 Task: In the sheet Budget Analysis ToolFont size of heading  18 Font style of dataoswald 'Font size of data '9 Alignment of headline & dataAlign center.   Fill color in heading, Red Font color of dataIn the sheet  Attendance Summary Reportbook
Action: Mouse moved to (109, 190)
Screenshot: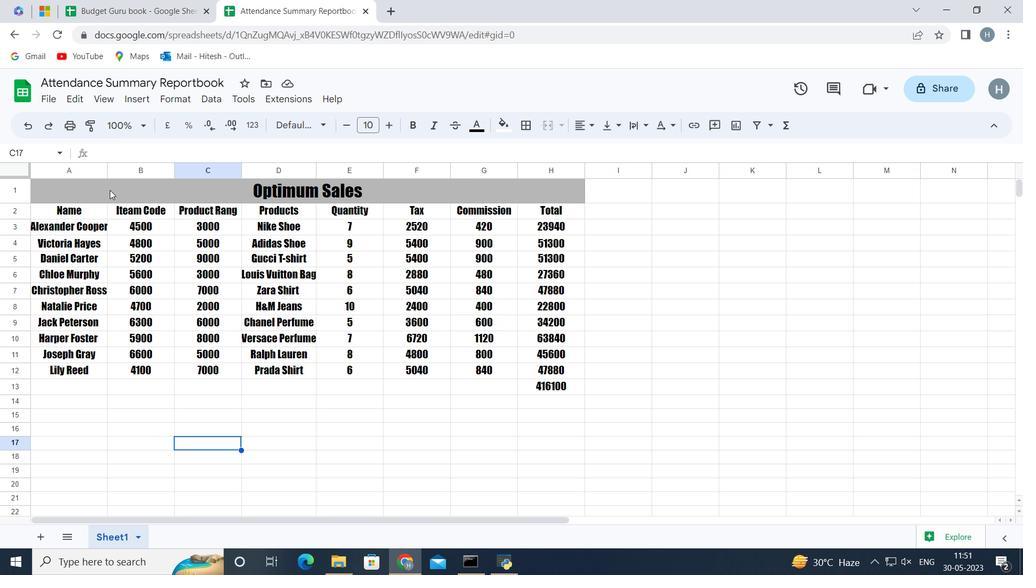 
Action: Mouse pressed left at (109, 190)
Screenshot: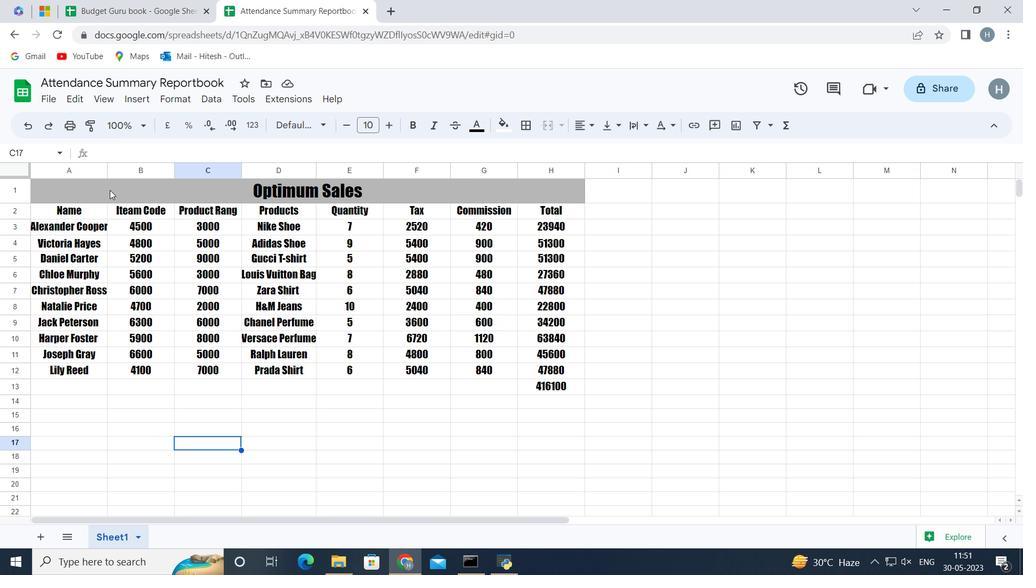 
Action: Mouse moved to (345, 122)
Screenshot: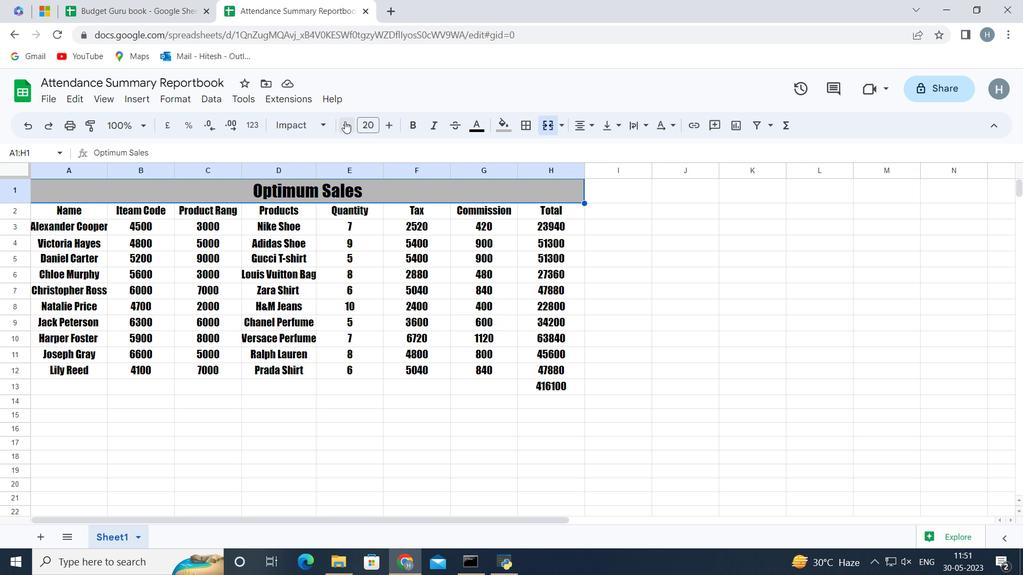 
Action: Mouse pressed left at (345, 122)
Screenshot: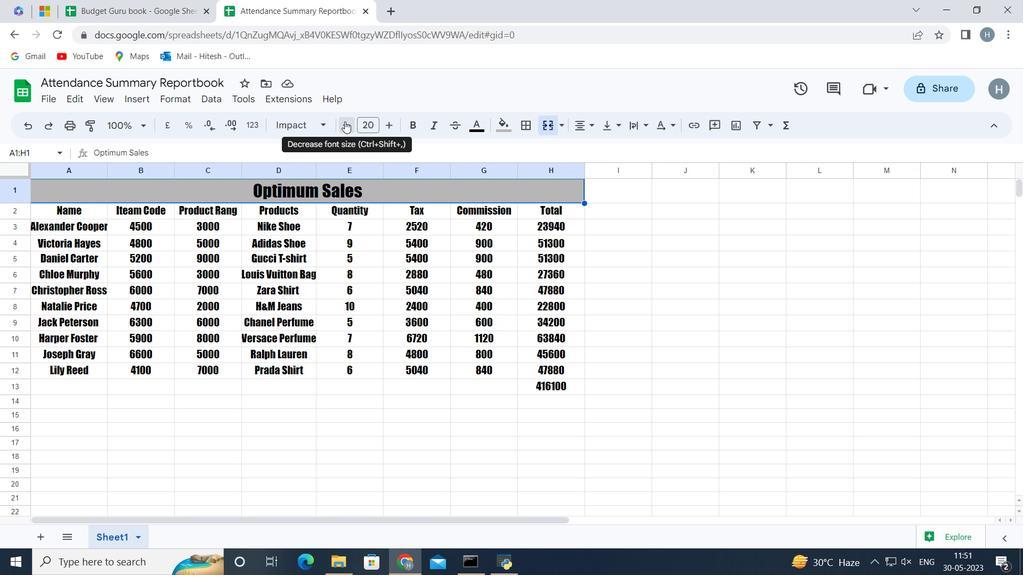 
Action: Mouse pressed left at (345, 122)
Screenshot: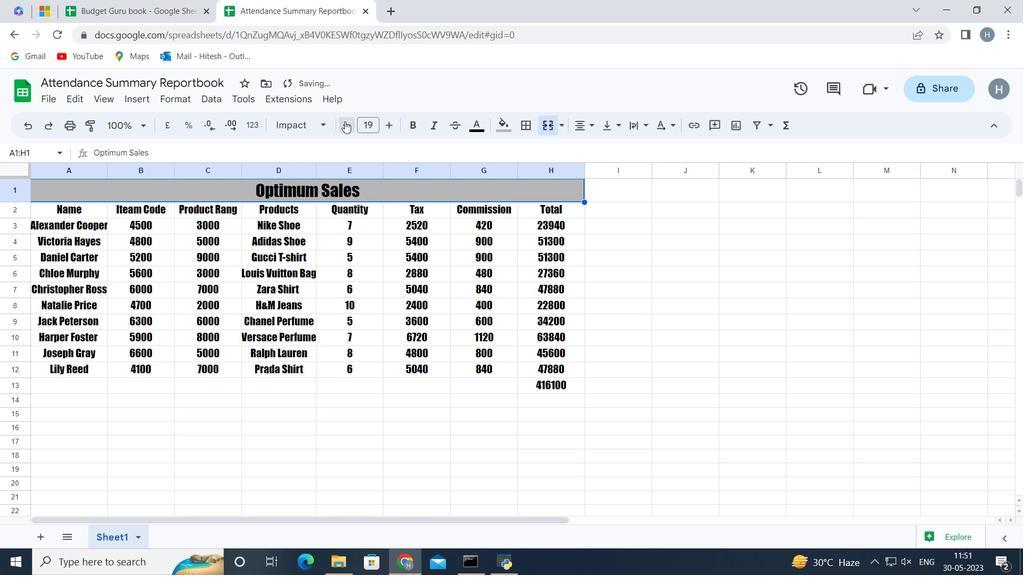
Action: Mouse moved to (317, 124)
Screenshot: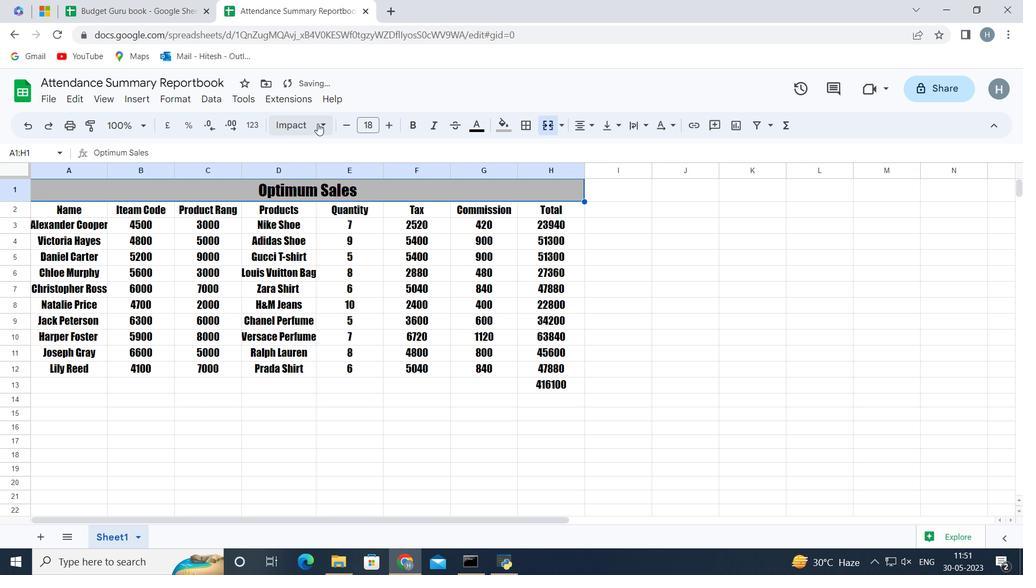 
Action: Mouse pressed left at (317, 124)
Screenshot: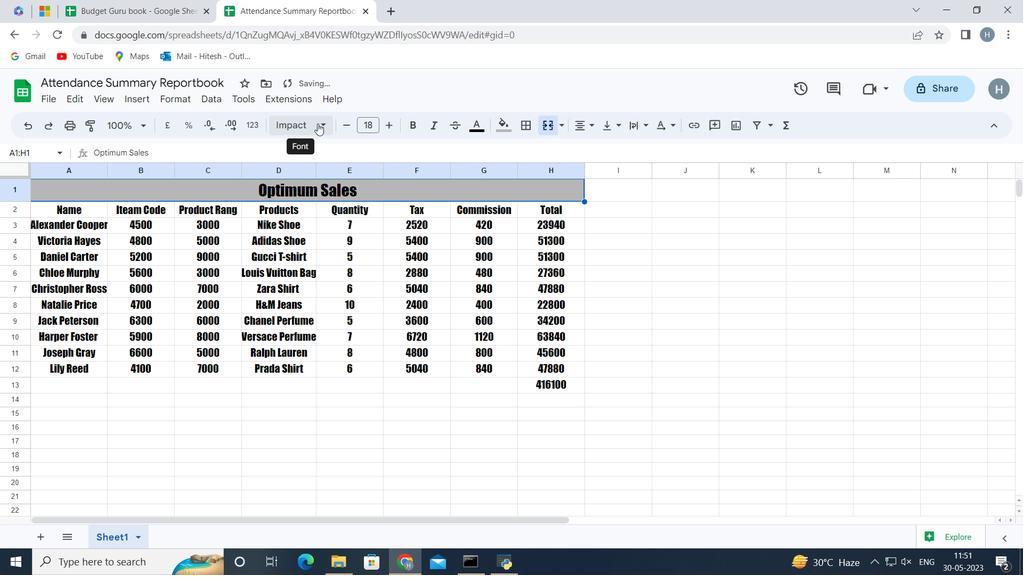 
Action: Mouse moved to (341, 276)
Screenshot: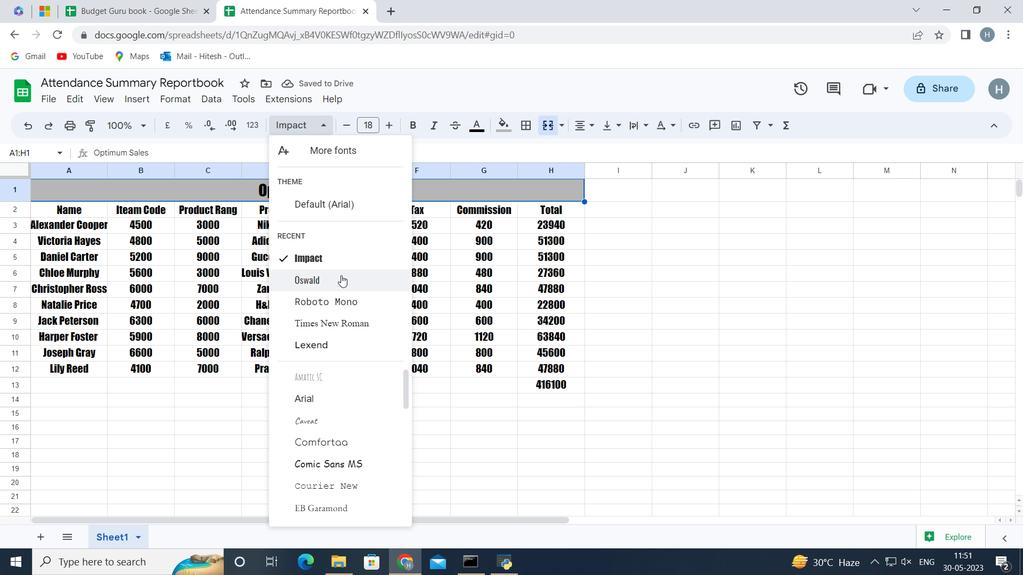 
Action: Mouse pressed left at (341, 276)
Screenshot: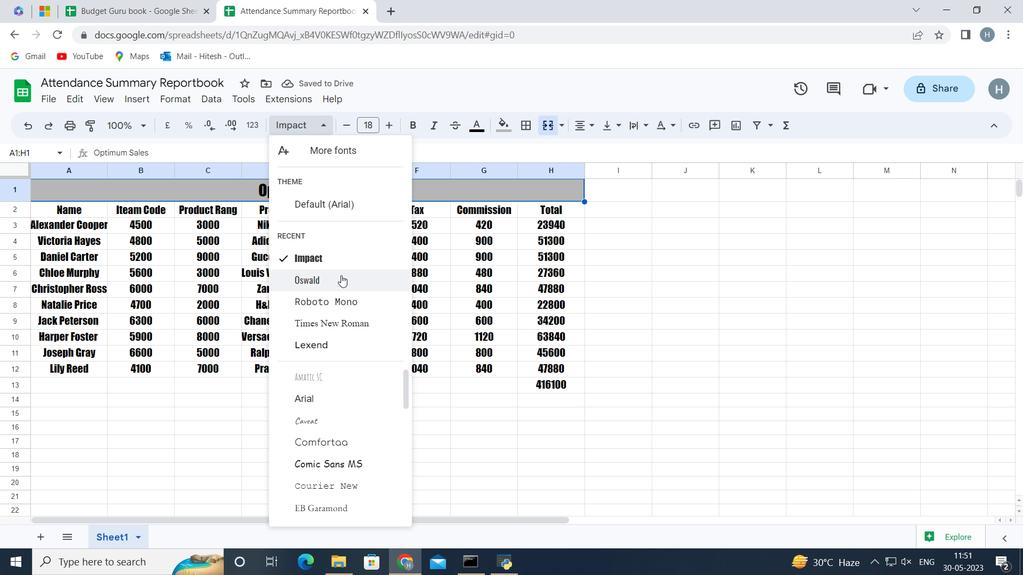 
Action: Mouse moved to (306, 396)
Screenshot: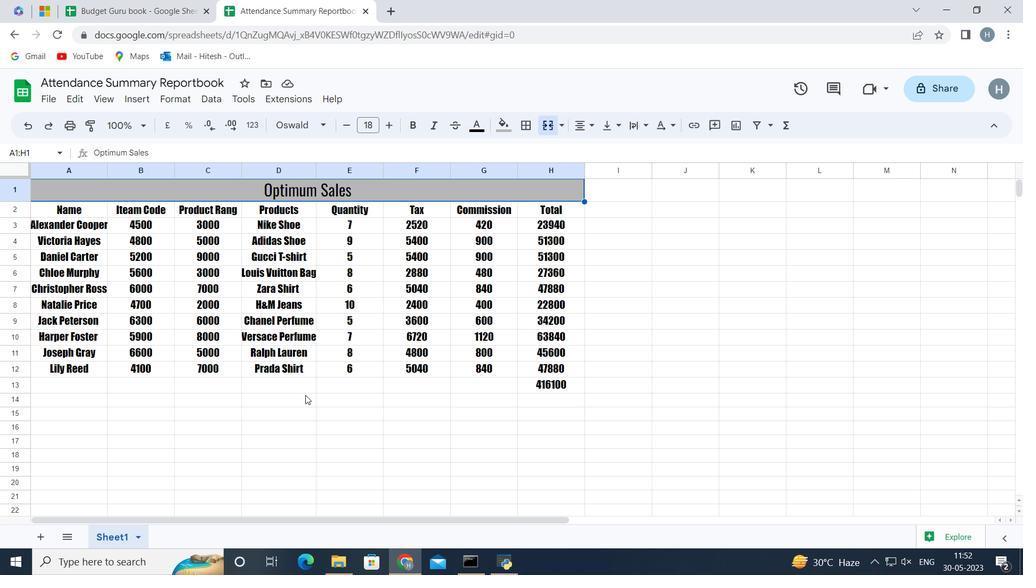 
Action: Mouse pressed left at (306, 396)
Screenshot: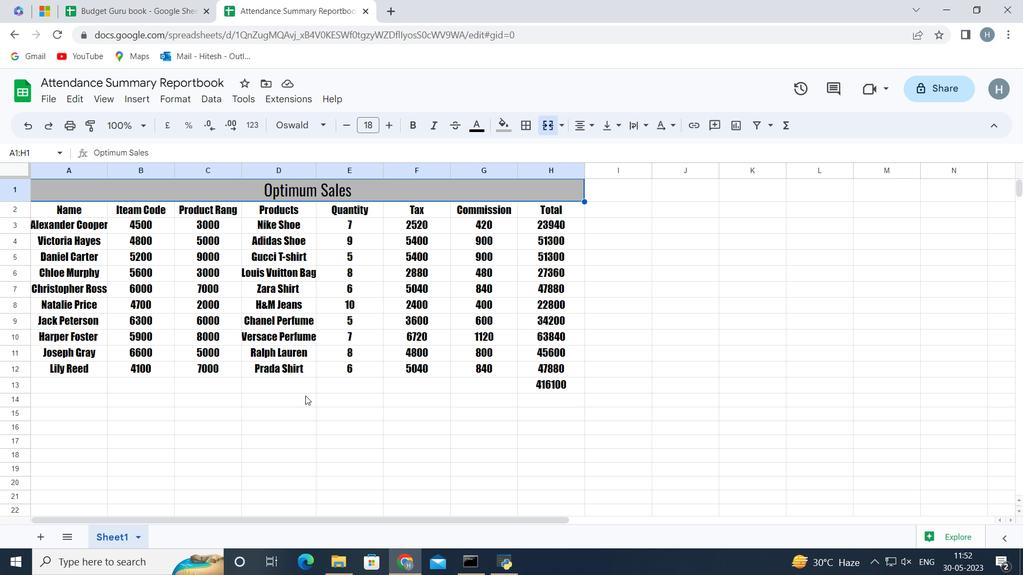 
Action: Mouse moved to (79, 212)
Screenshot: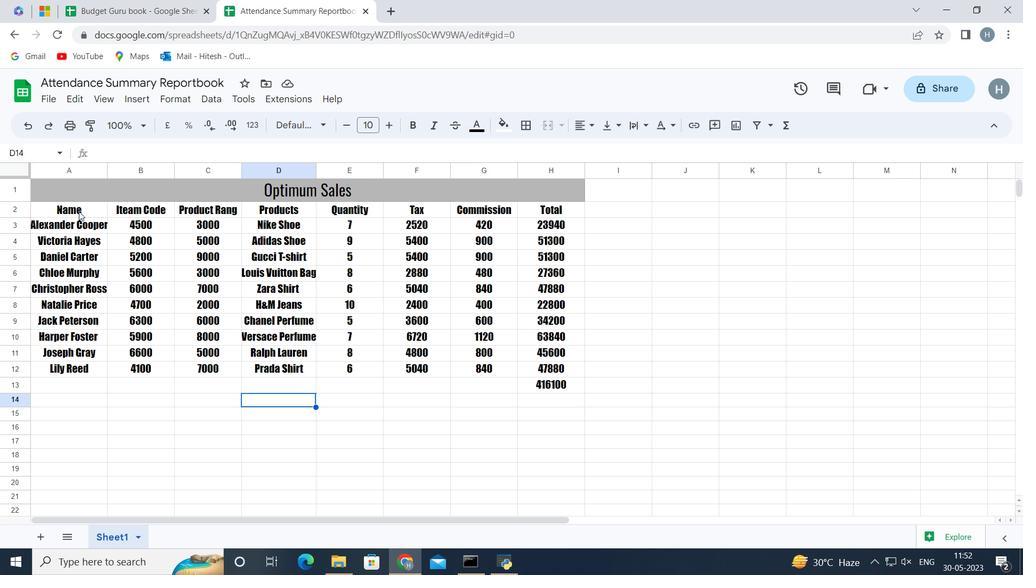 
Action: Mouse pressed left at (79, 212)
Screenshot: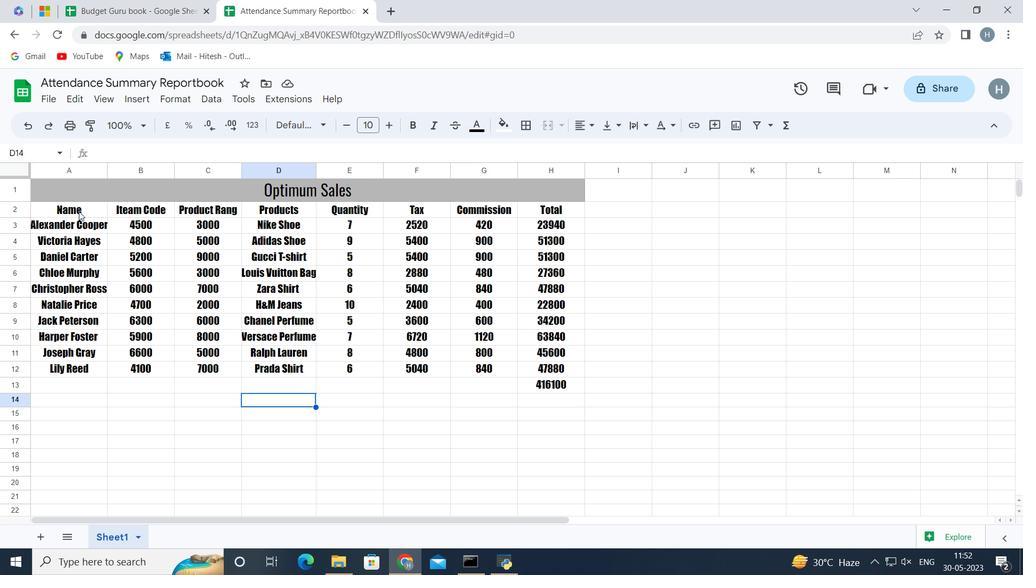 
Action: Key pressed <Key.shift><Key.right><Key.right><Key.right><Key.right><Key.right><Key.right><Key.right><Key.down><Key.down><Key.down><Key.down><Key.down><Key.down><Key.down><Key.down><Key.down><Key.down><Key.down>
Screenshot: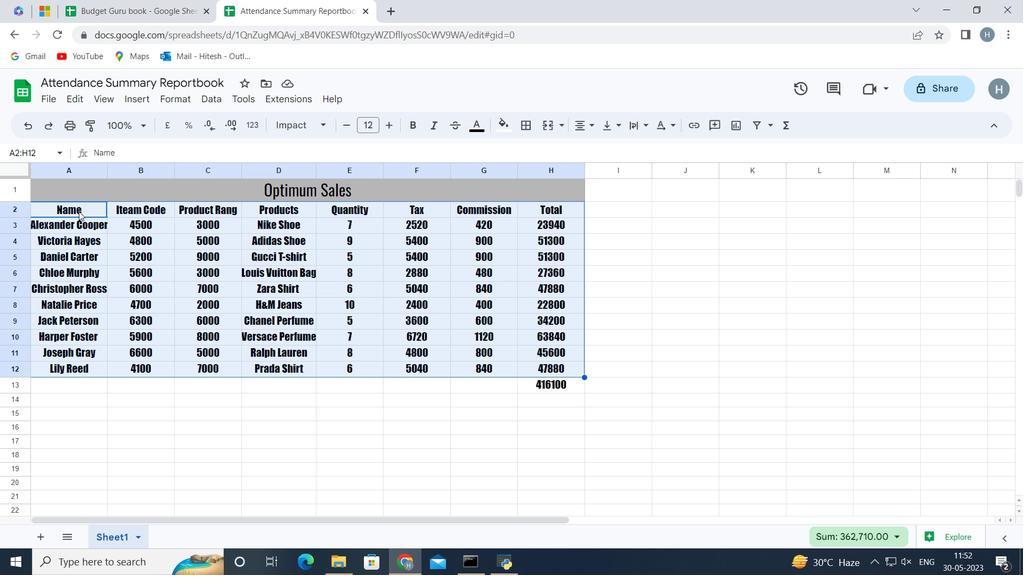 
Action: Mouse moved to (349, 121)
Screenshot: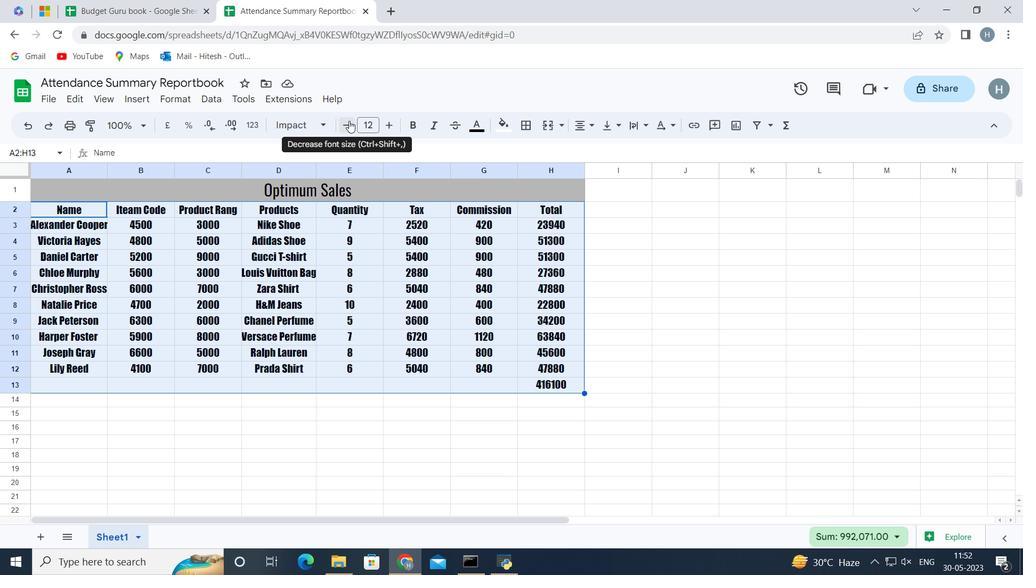 
Action: Mouse pressed left at (349, 121)
Screenshot: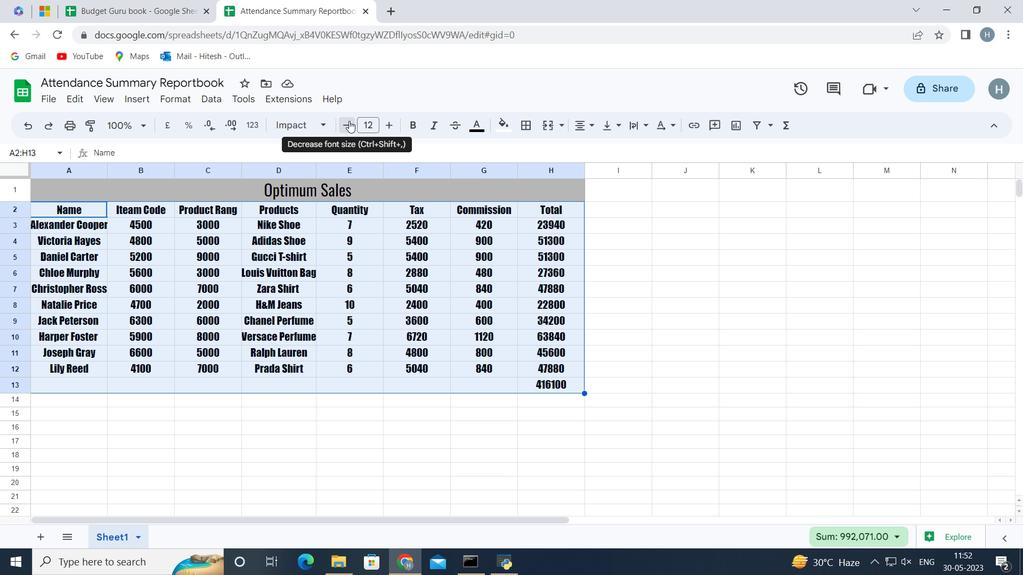 
Action: Mouse moved to (348, 121)
Screenshot: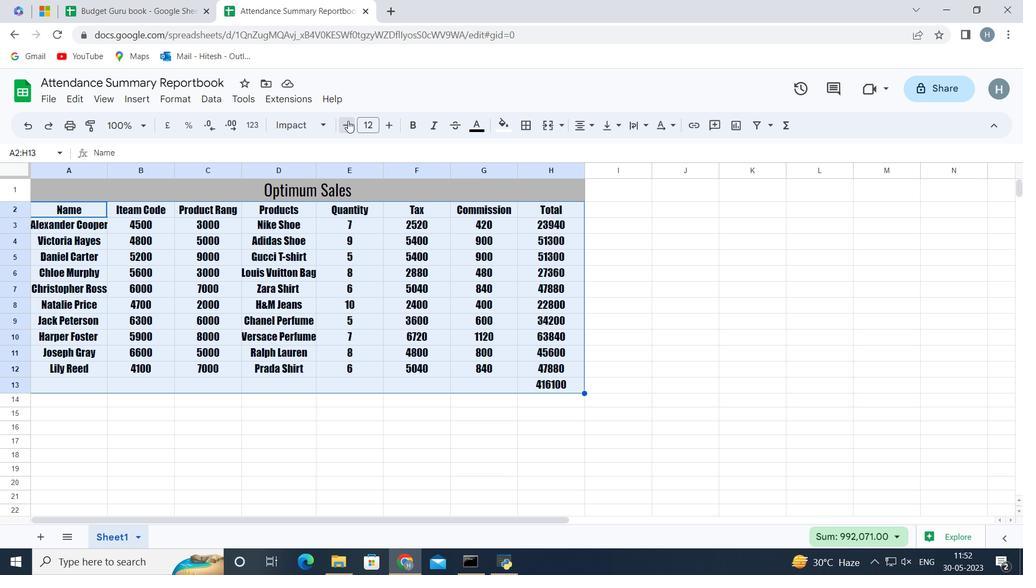 
Action: Mouse pressed left at (348, 121)
Screenshot: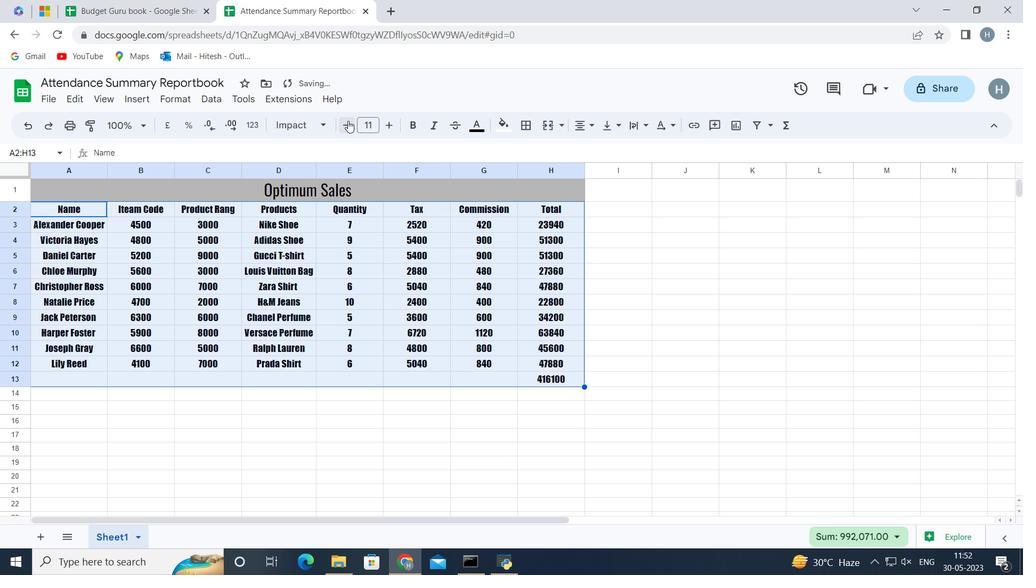 
Action: Mouse pressed left at (348, 121)
Screenshot: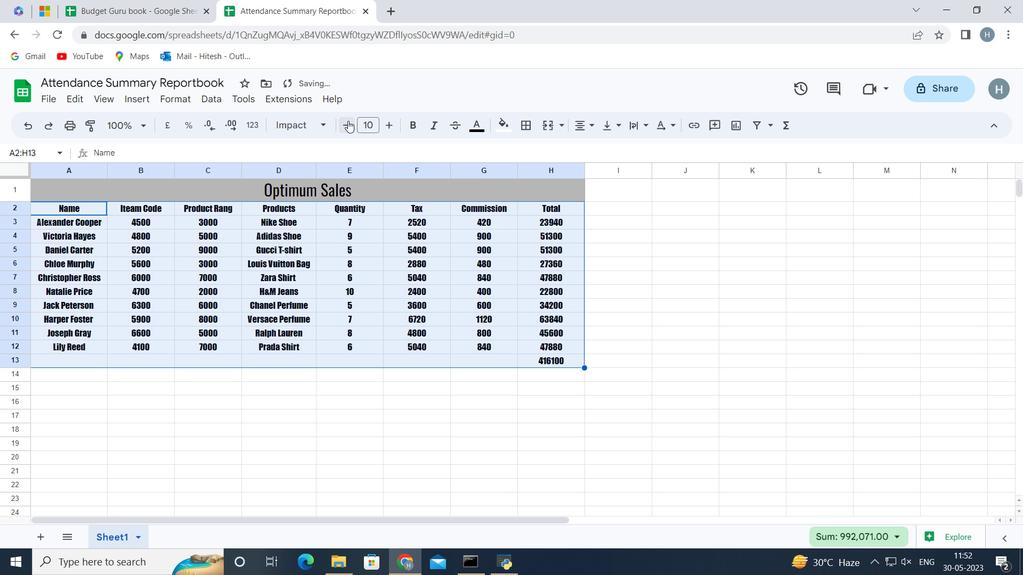 
Action: Mouse moved to (309, 392)
Screenshot: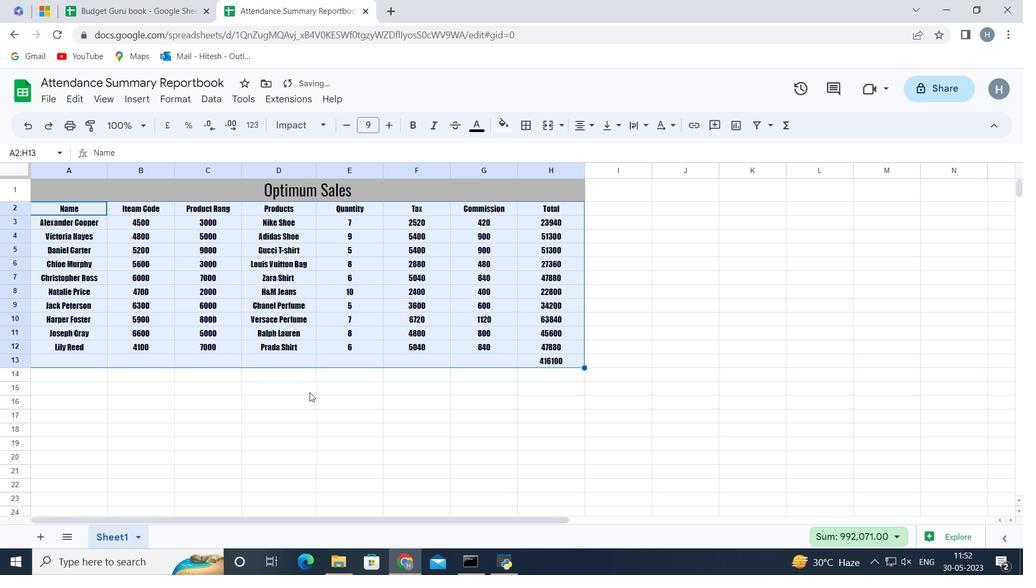 
Action: Mouse pressed left at (309, 392)
Screenshot: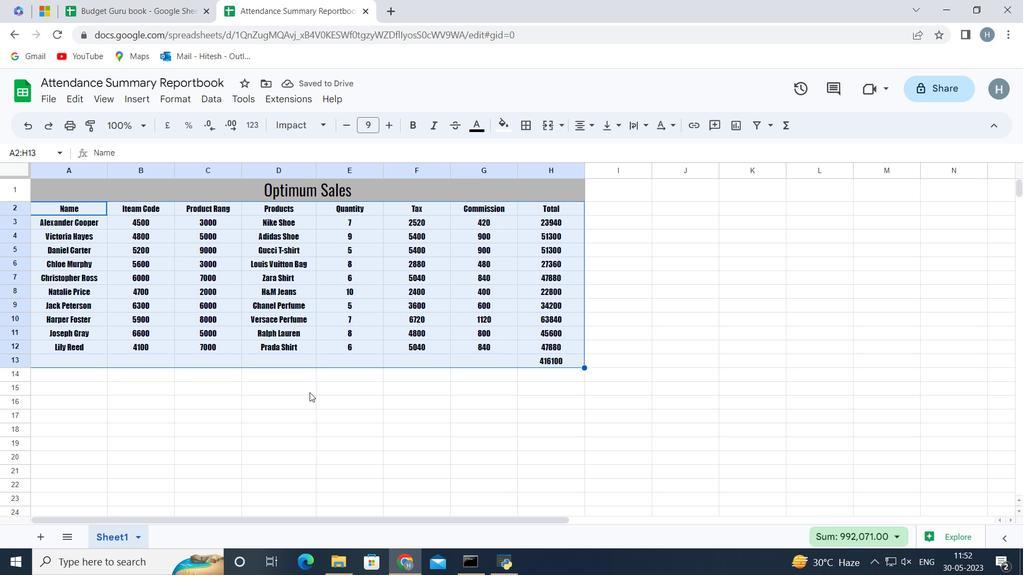 
Action: Mouse moved to (67, 188)
Screenshot: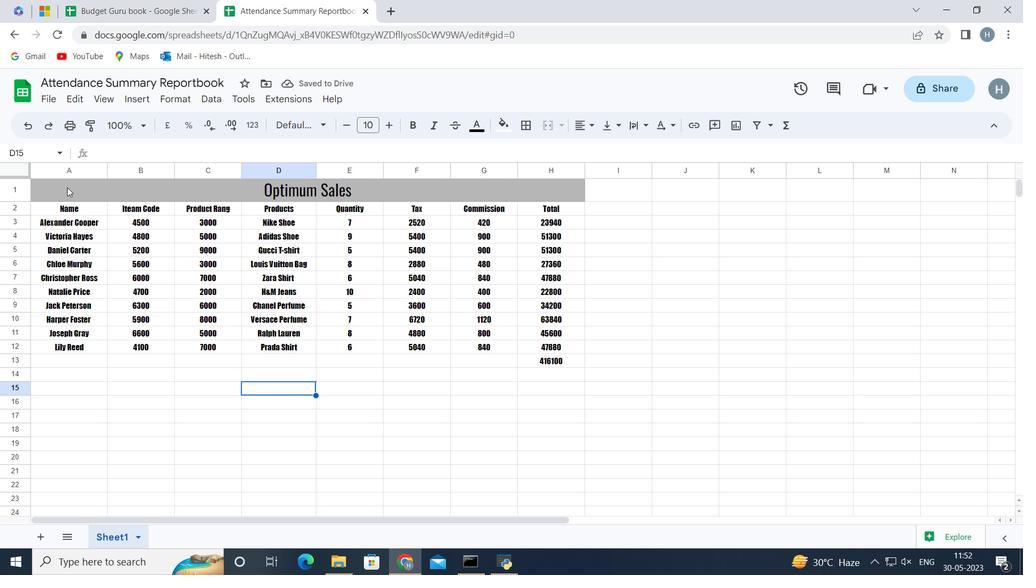 
Action: Mouse pressed left at (67, 188)
Screenshot: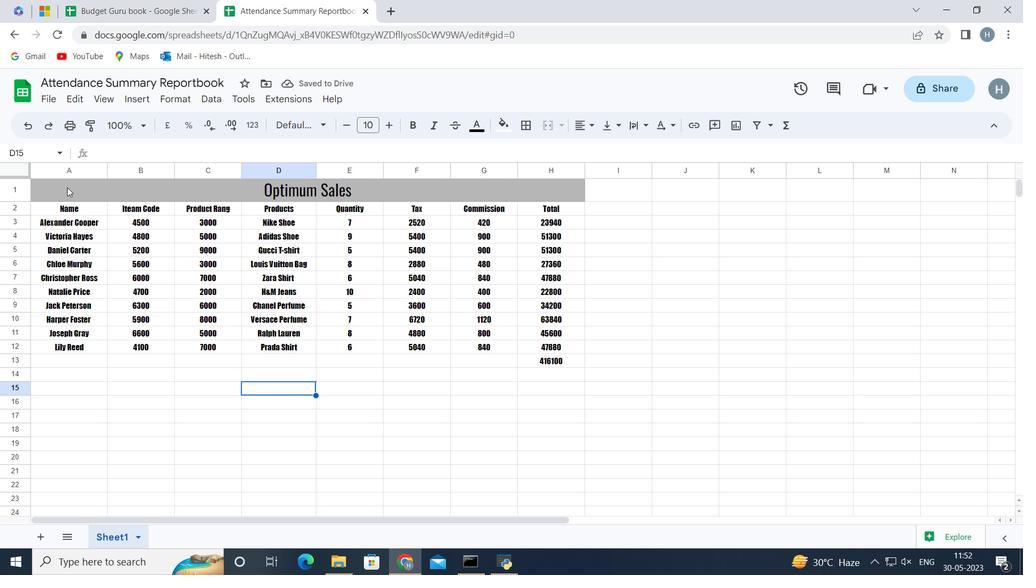 
Action: Key pressed <Key.shift><Key.down><Key.down><Key.down><Key.down><Key.down><Key.down><Key.down><Key.down><Key.down><Key.down><Key.down><Key.down>
Screenshot: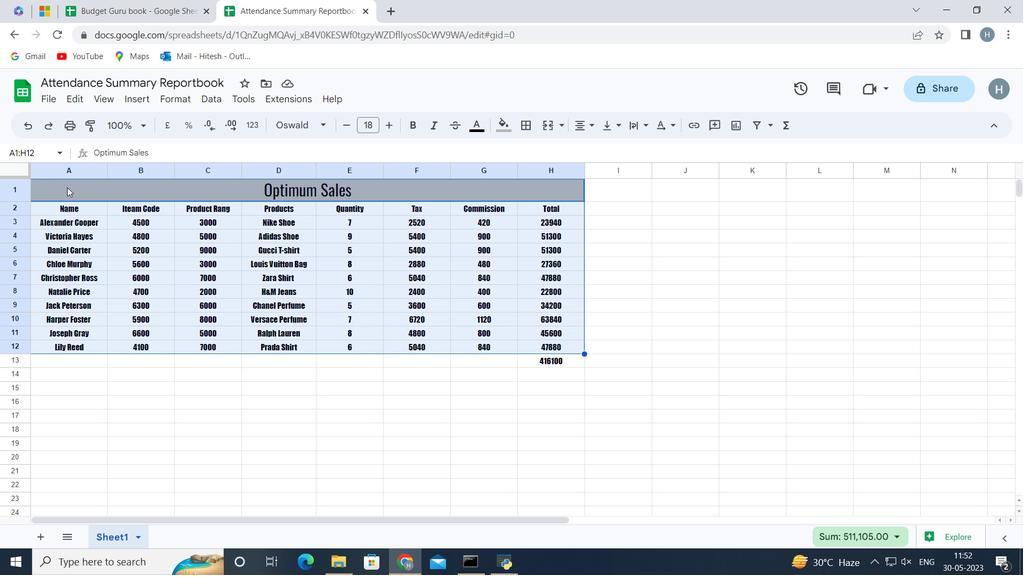 
Action: Mouse moved to (576, 125)
Screenshot: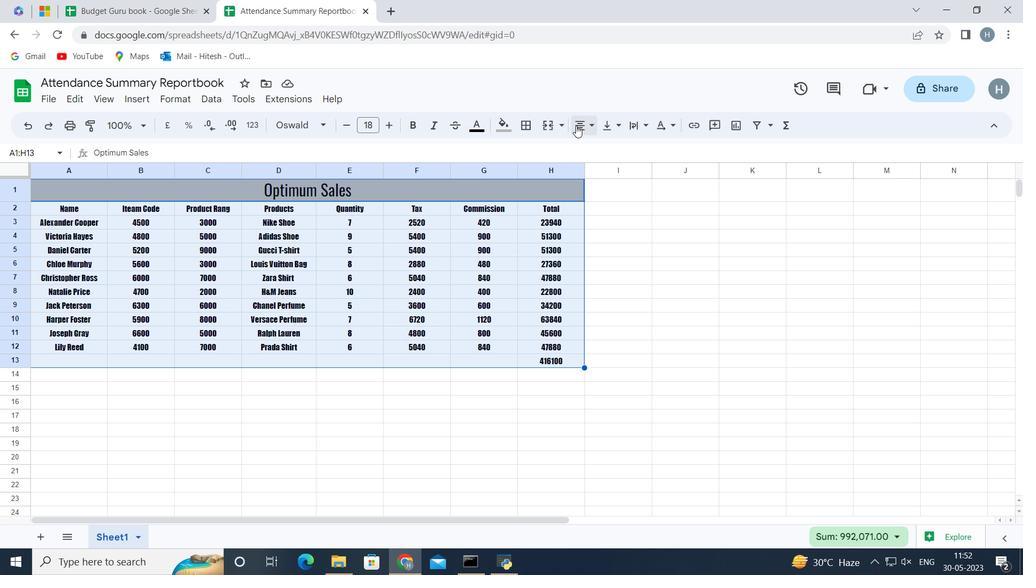 
Action: Mouse pressed left at (576, 125)
Screenshot: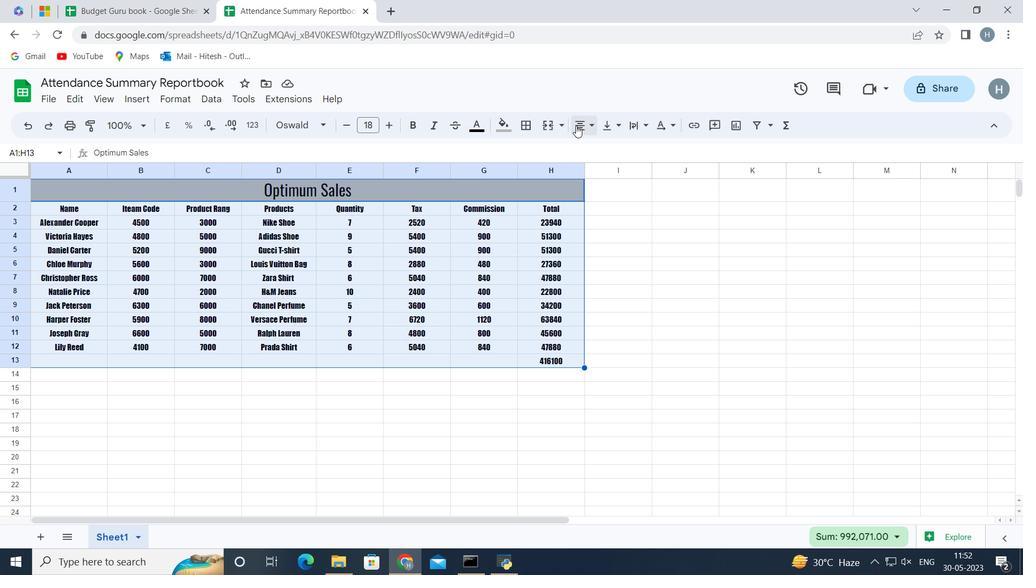 
Action: Mouse moved to (607, 147)
Screenshot: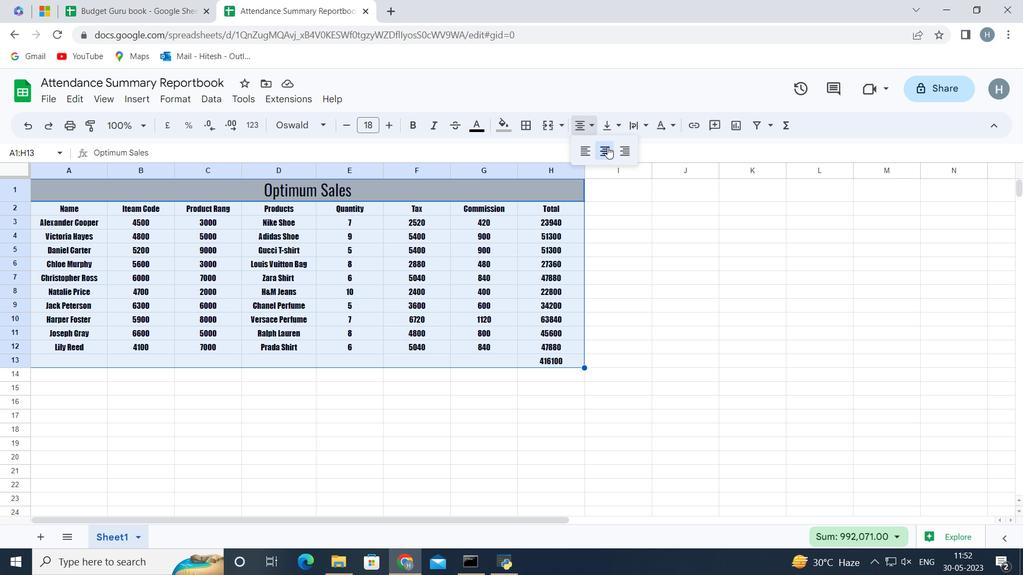 
Action: Mouse pressed left at (607, 147)
Screenshot: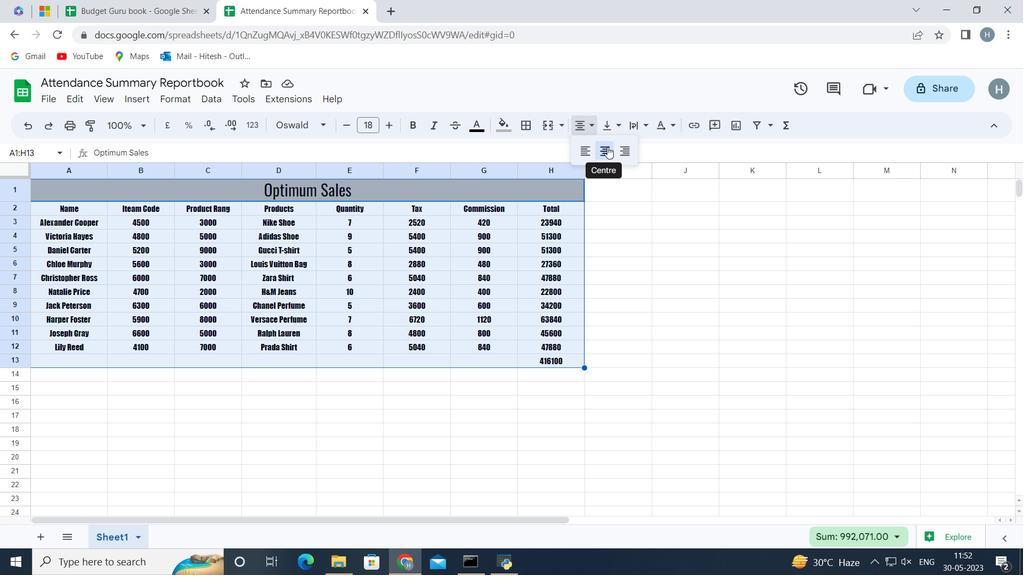
Action: Mouse moved to (181, 413)
Screenshot: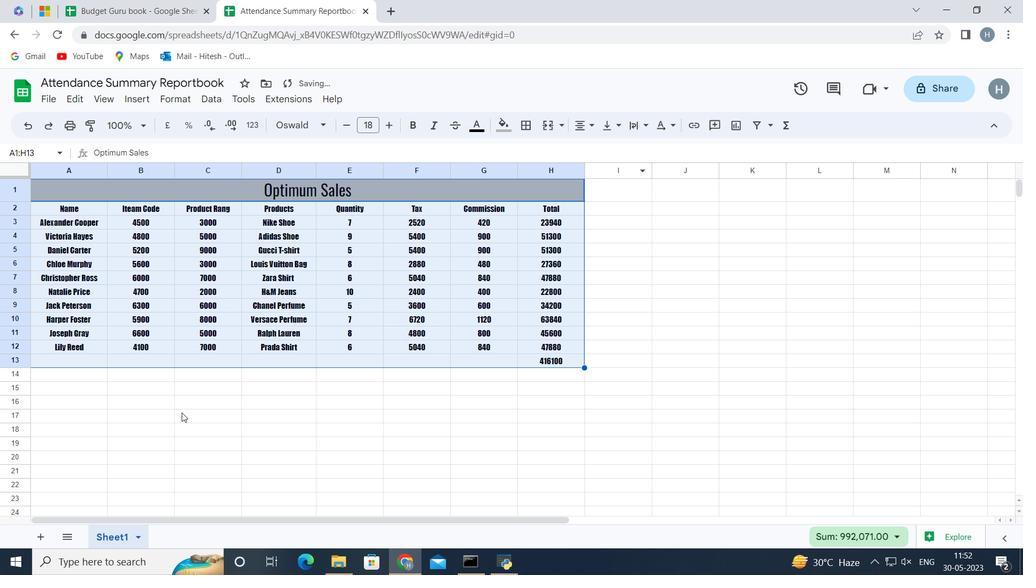 
Action: Mouse pressed left at (181, 413)
Screenshot: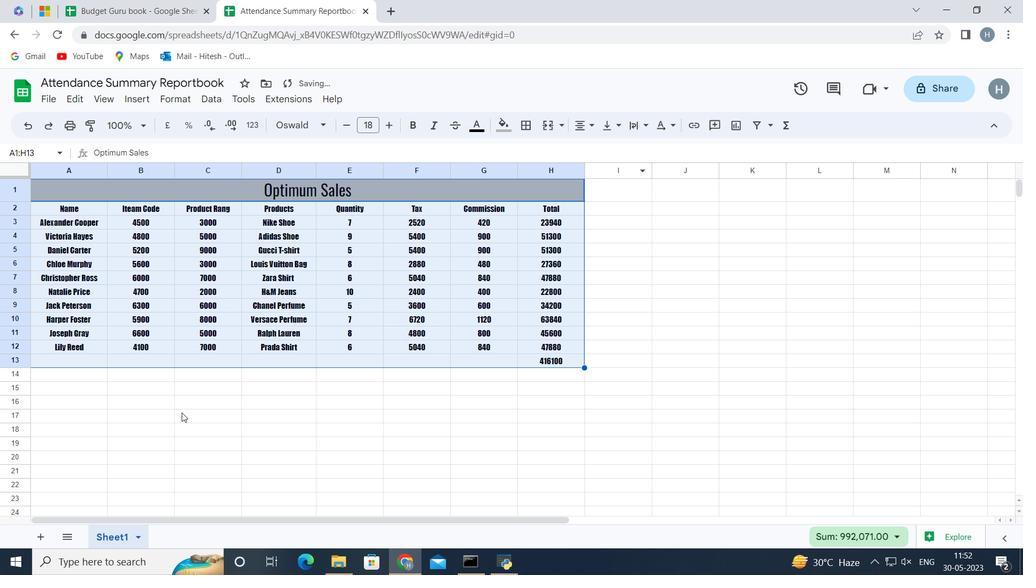 
Action: Mouse moved to (65, 187)
Screenshot: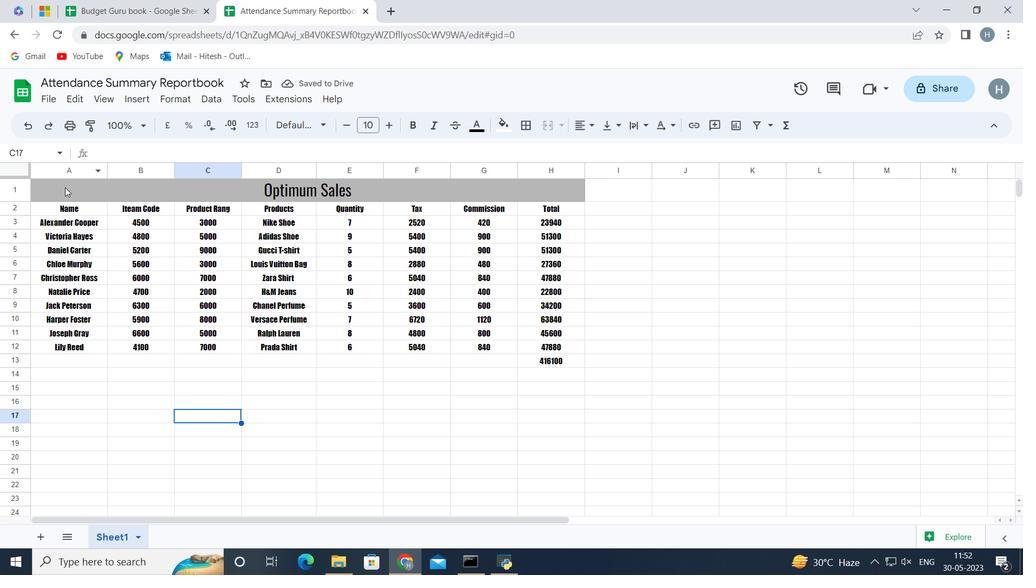 
Action: Mouse pressed left at (65, 187)
Screenshot: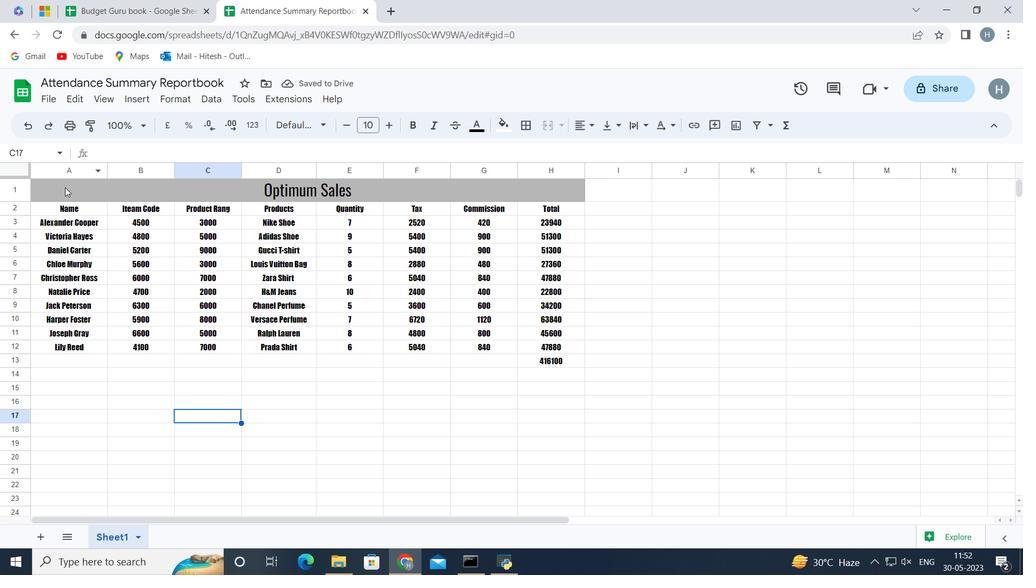 
Action: Mouse moved to (505, 125)
Screenshot: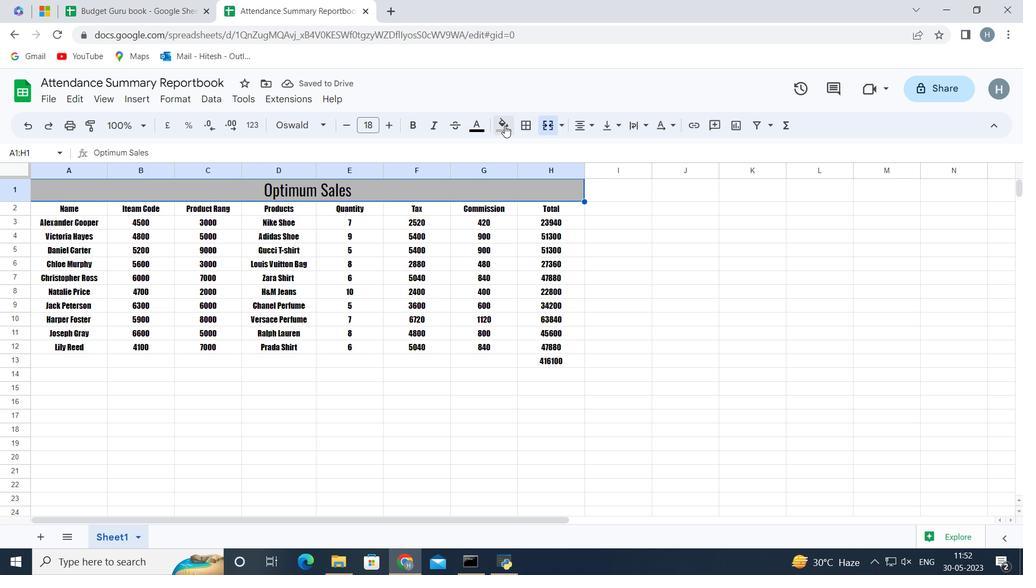 
Action: Mouse pressed left at (505, 125)
Screenshot: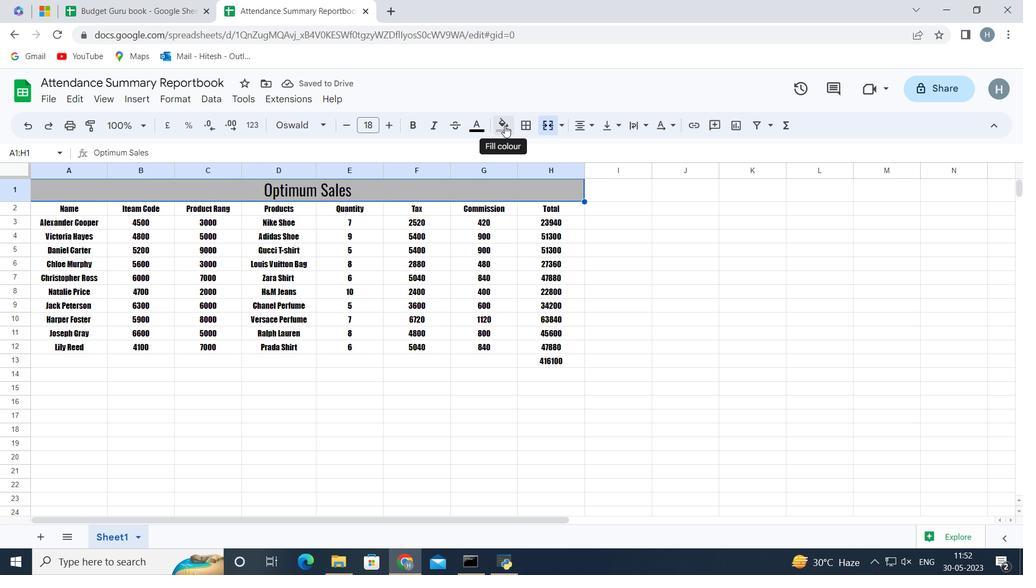 
Action: Mouse moved to (524, 181)
Screenshot: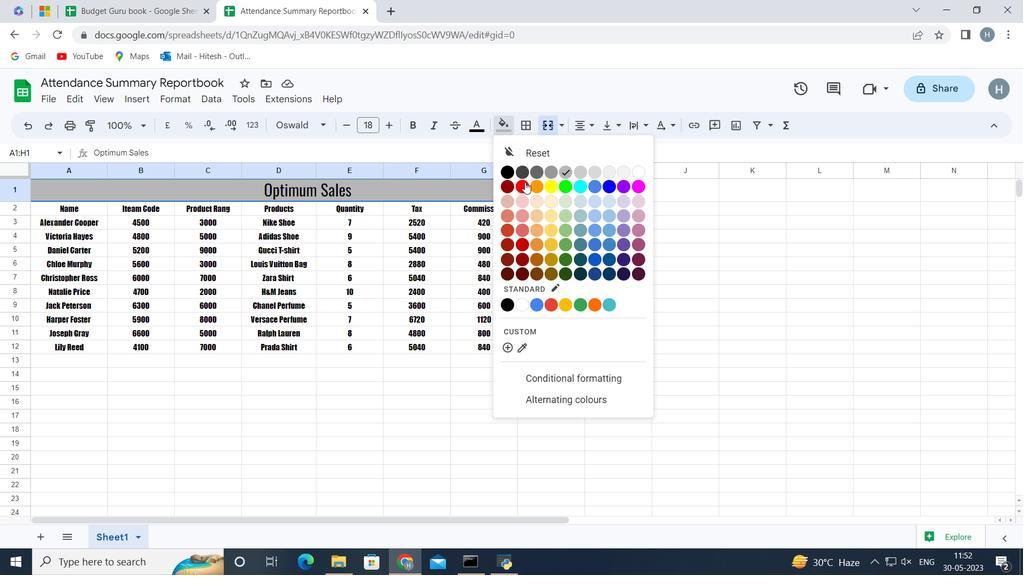 
Action: Mouse pressed left at (524, 181)
Screenshot: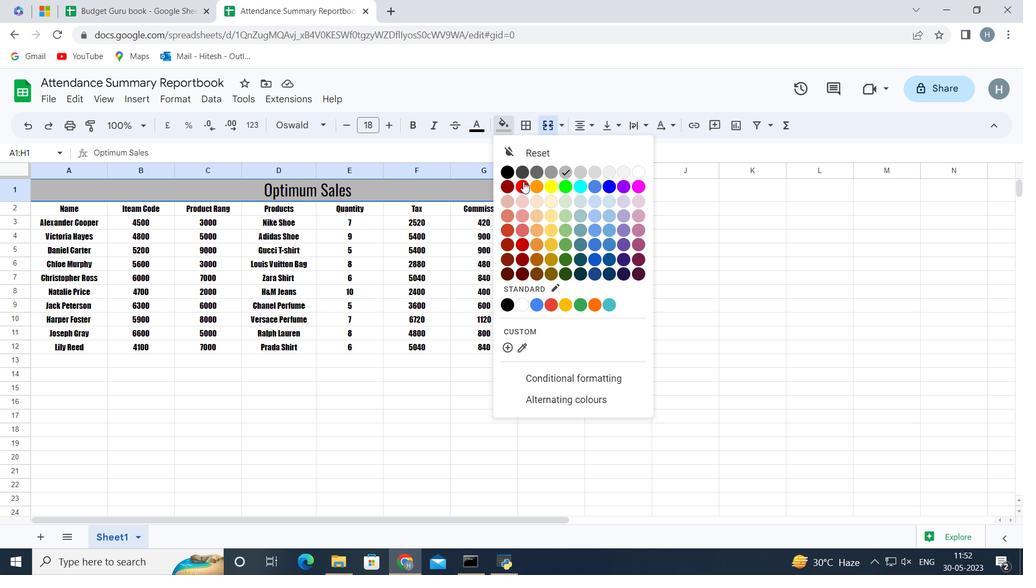 
Action: Mouse moved to (300, 384)
Screenshot: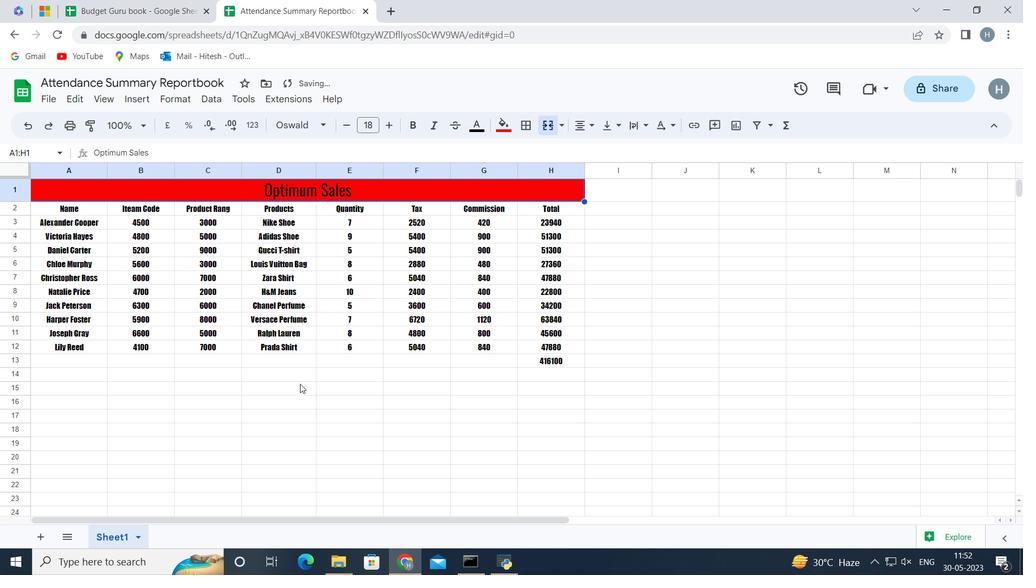 
Action: Mouse pressed left at (300, 384)
Screenshot: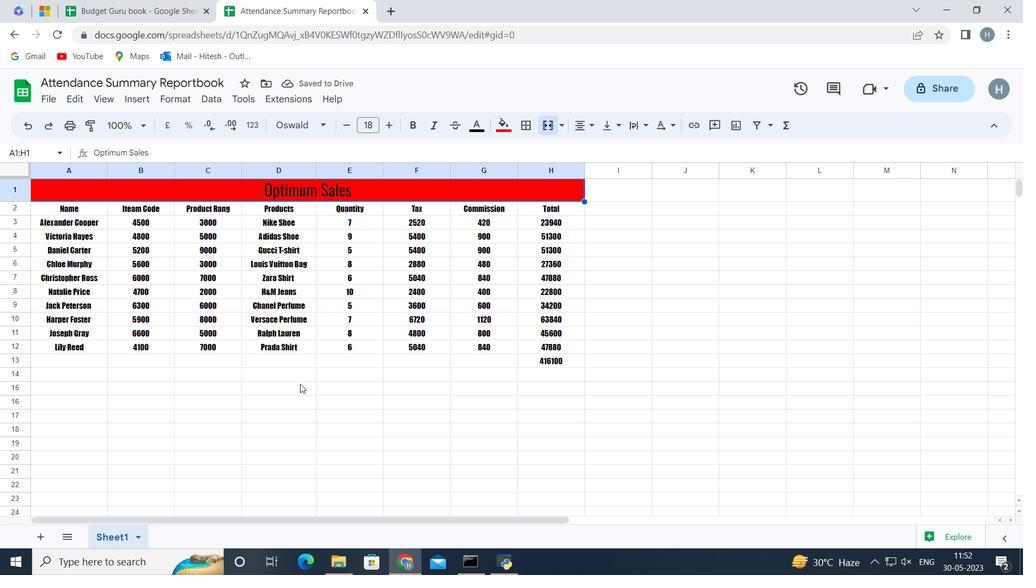 
Action: Mouse moved to (65, 206)
Screenshot: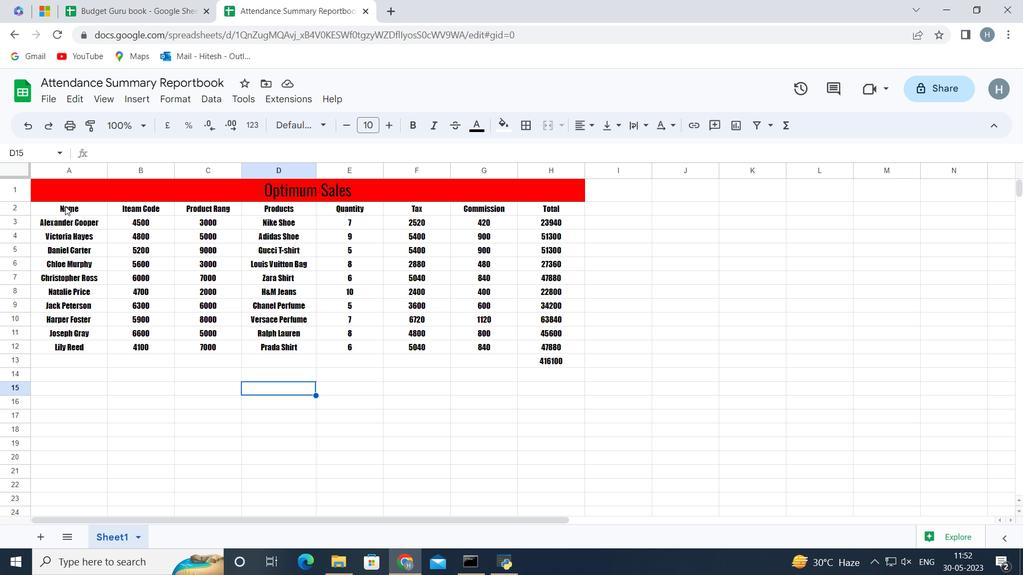 
Action: Mouse pressed left at (65, 206)
Screenshot: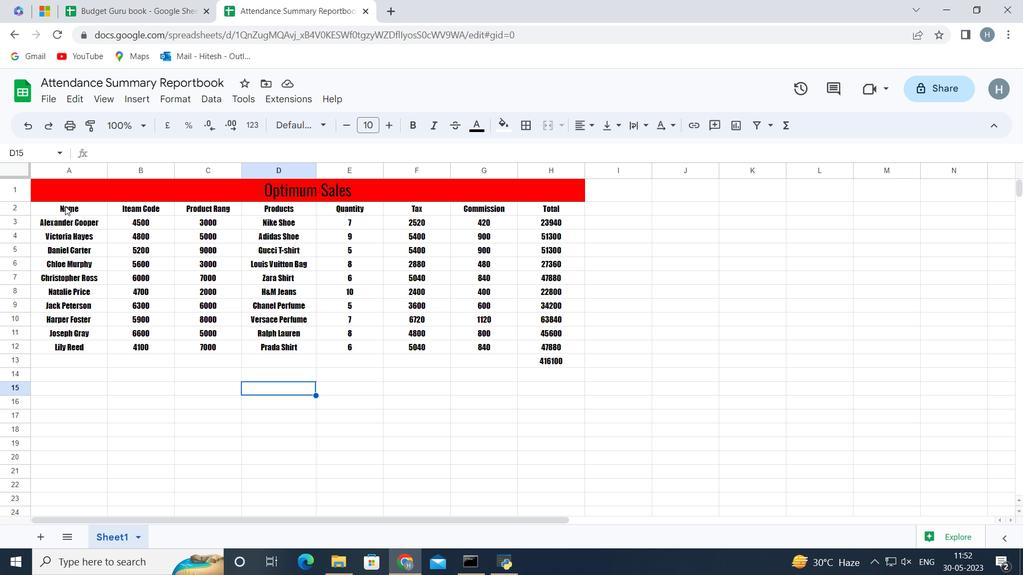 
Action: Key pressed <Key.shift><Key.right><Key.right><Key.right><Key.right><Key.right><Key.right><Key.right><Key.down><Key.down><Key.down><Key.down><Key.down><Key.down><Key.down><Key.down><Key.down><Key.down><Key.down>
Screenshot: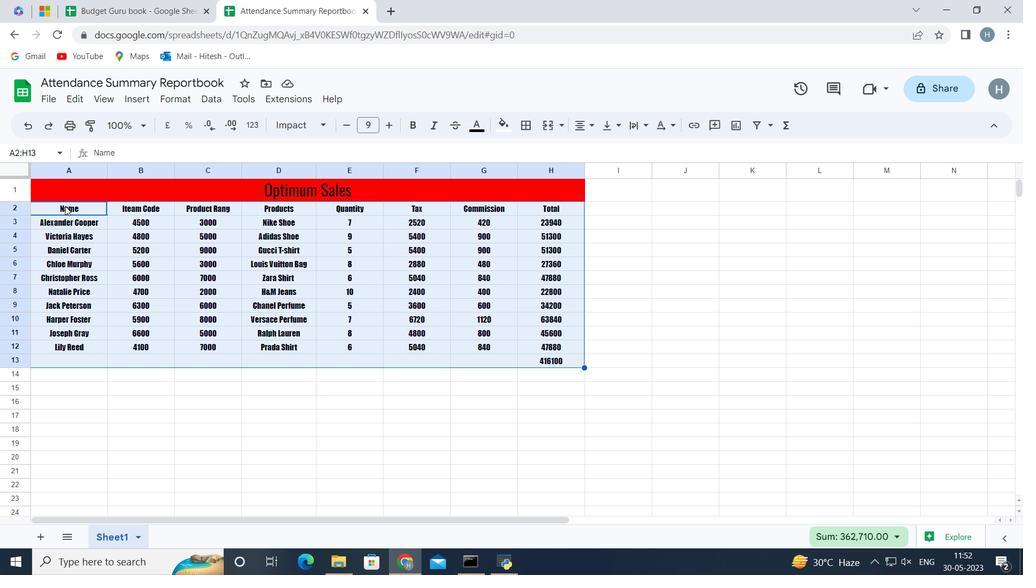 
Action: Mouse moved to (476, 126)
Screenshot: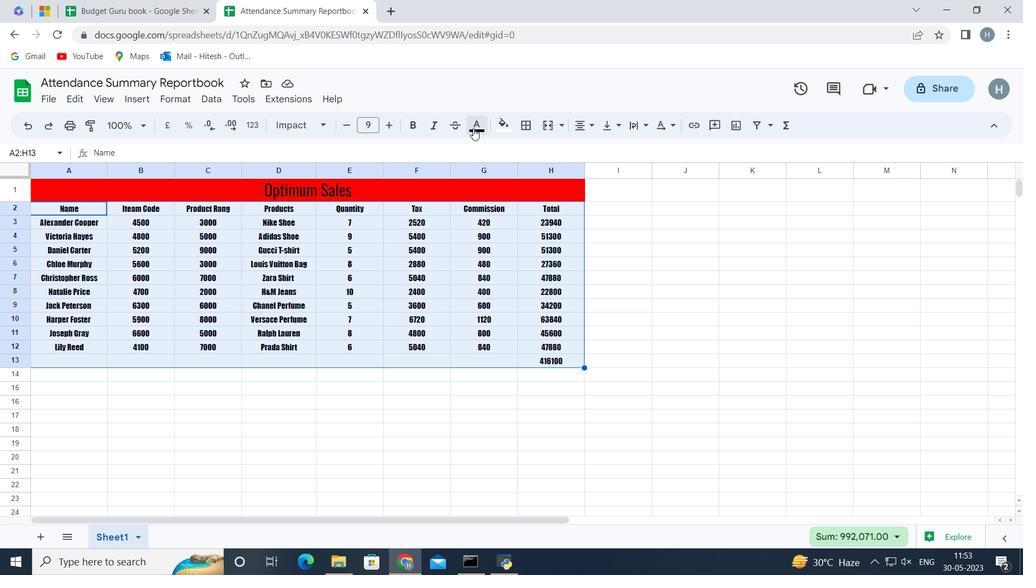 
Action: Mouse pressed left at (476, 126)
Screenshot: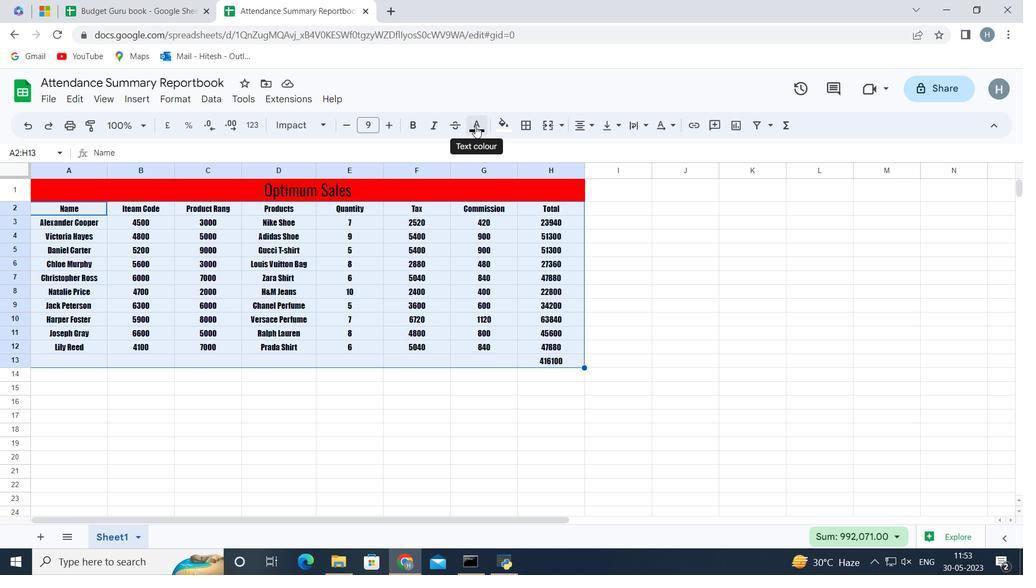 
Action: Mouse moved to (496, 186)
Screenshot: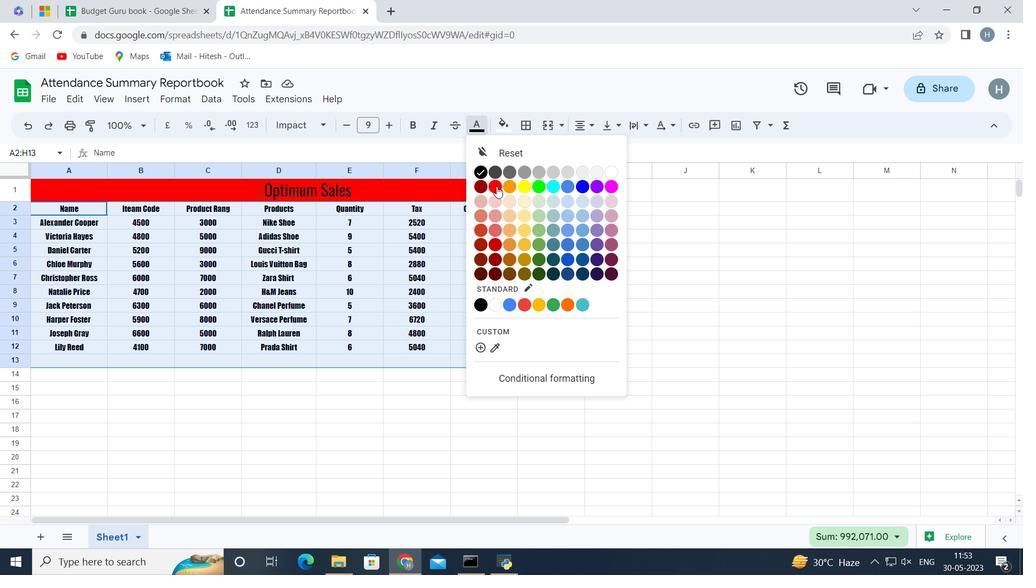 
Action: Mouse pressed left at (496, 186)
Screenshot: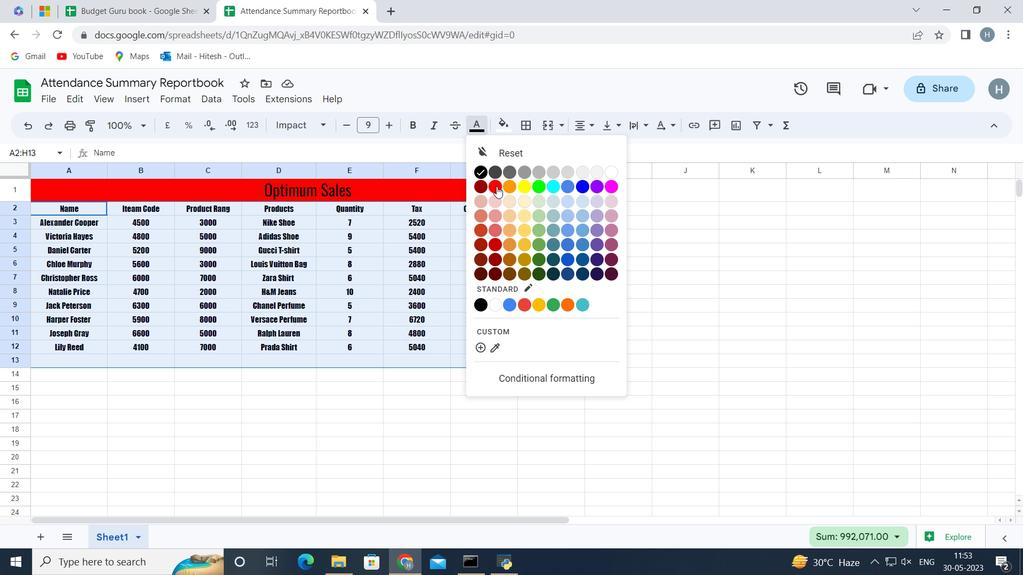 
Action: Mouse moved to (373, 394)
Screenshot: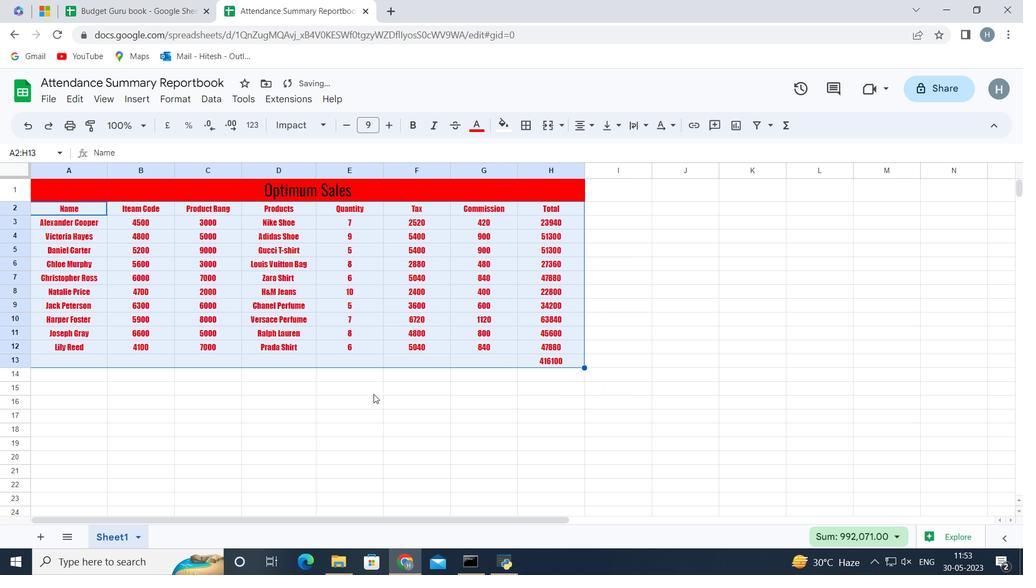 
Action: Mouse pressed left at (373, 394)
Screenshot: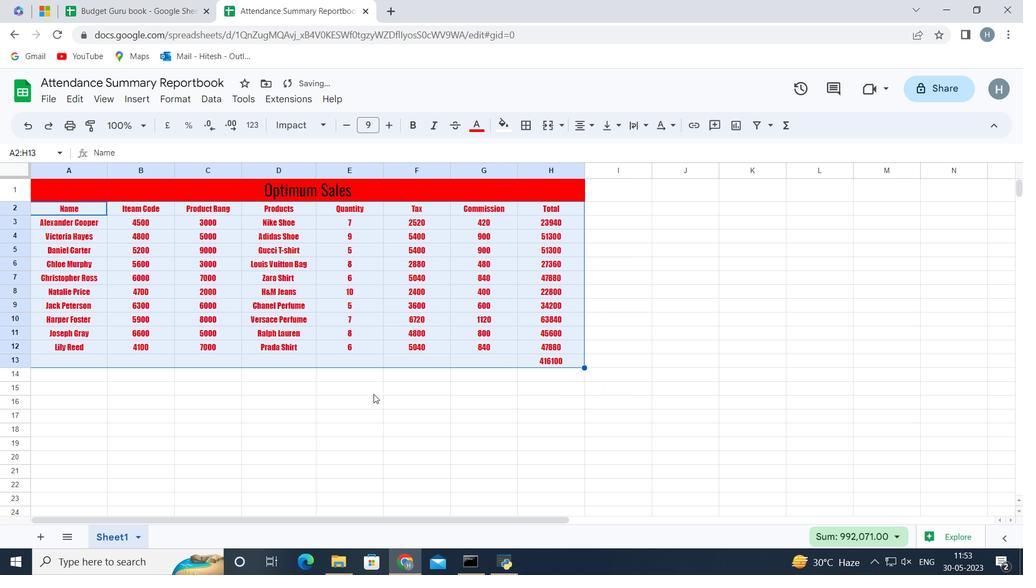 
Action: Mouse moved to (484, 423)
Screenshot: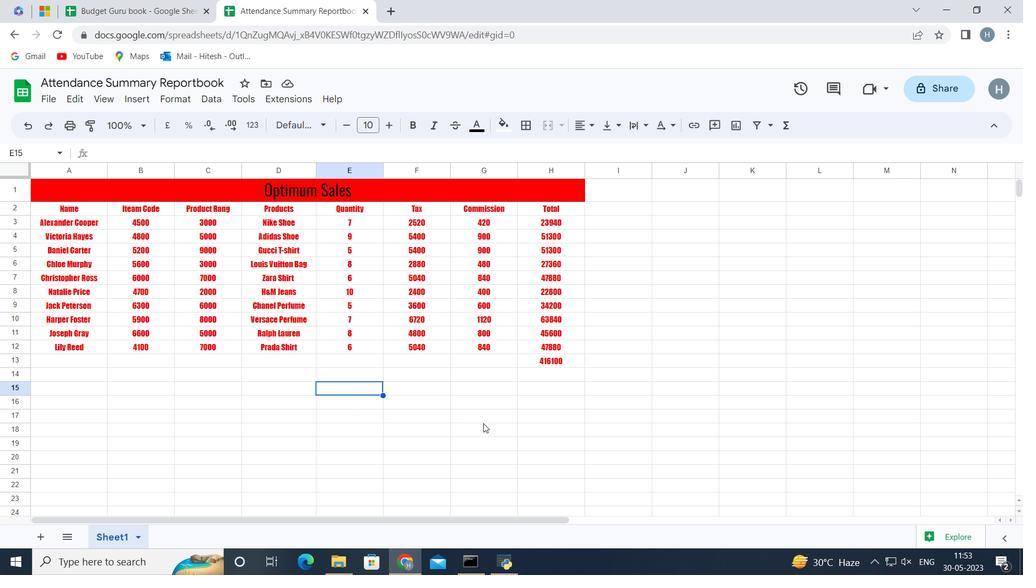 
Action: Mouse pressed left at (484, 423)
Screenshot: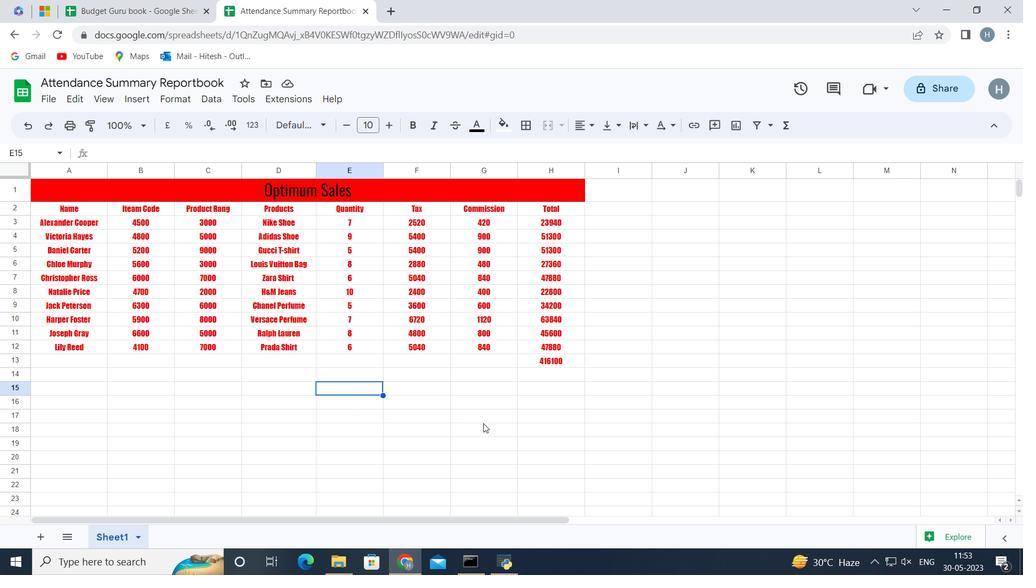 
Action: Mouse moved to (319, 423)
Screenshot: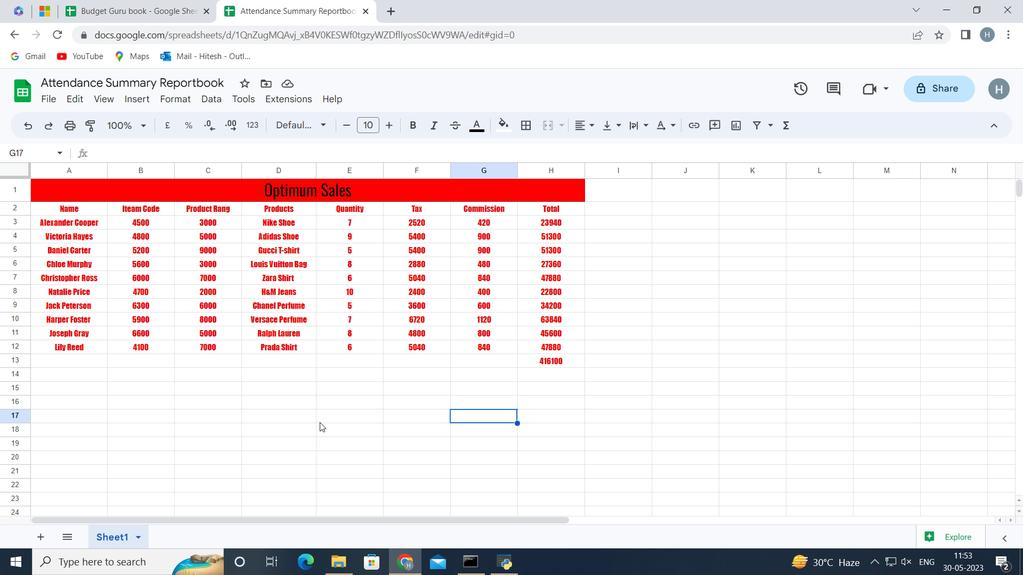 
